 Task: Check the sale-to-list ratio of master bedroom in the last 1 year.
Action: Mouse moved to (816, 187)
Screenshot: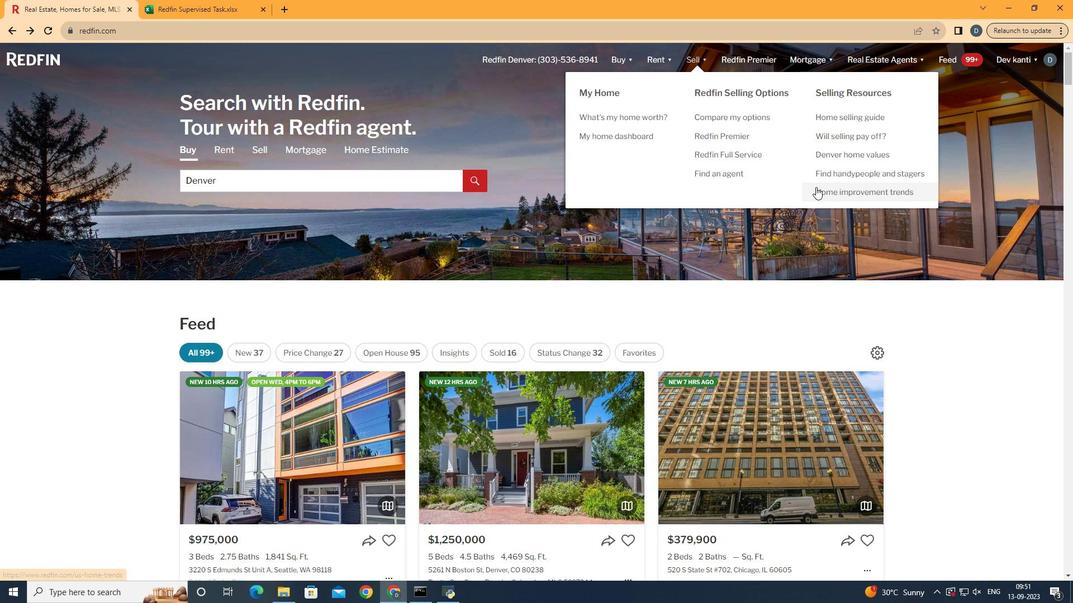 
Action: Mouse pressed left at (816, 187)
Screenshot: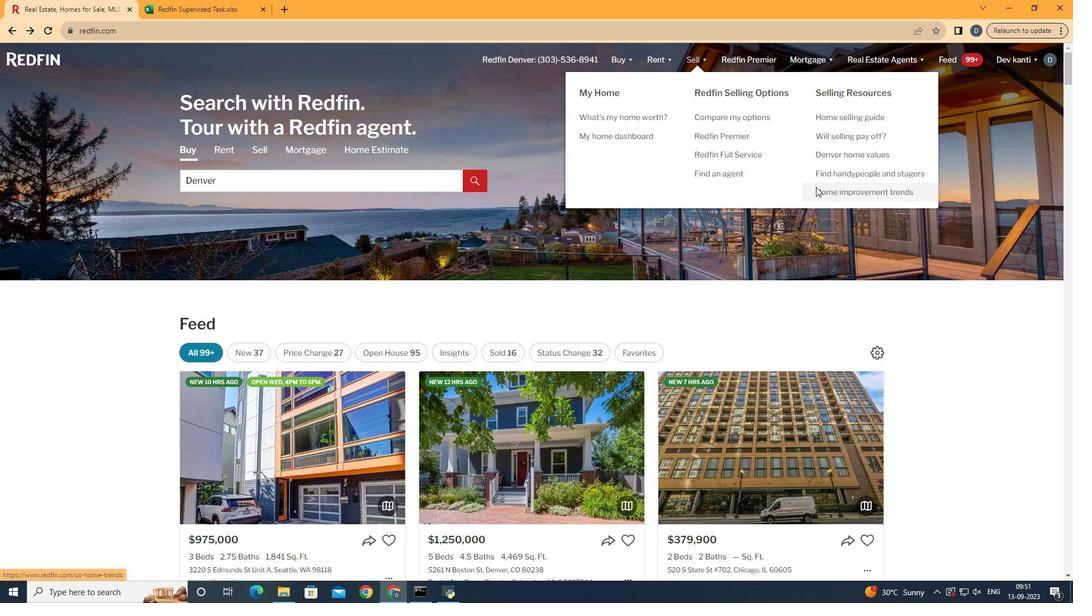 
Action: Mouse moved to (270, 209)
Screenshot: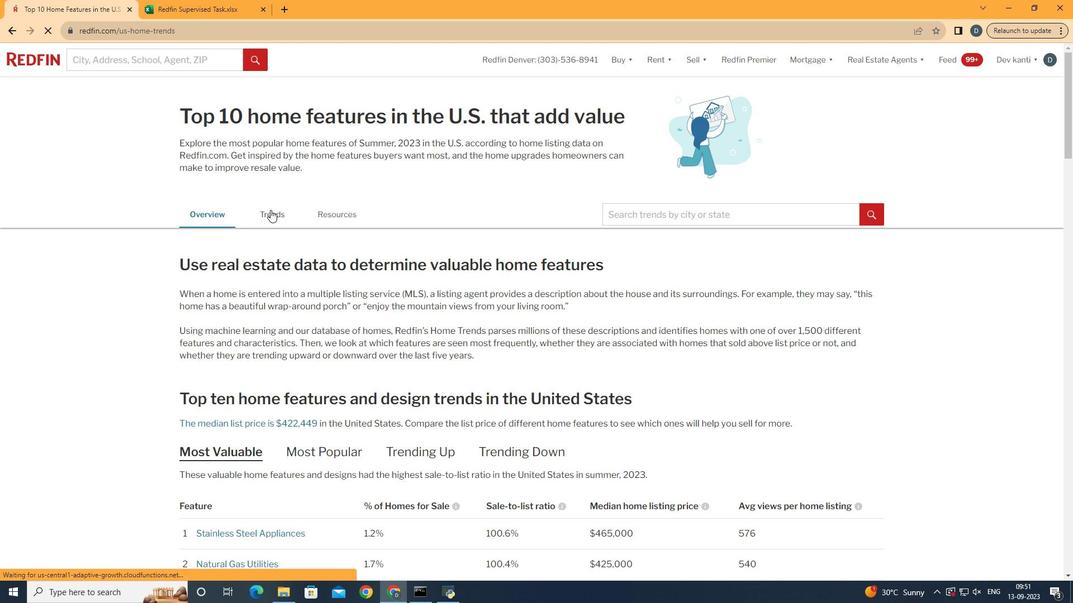 
Action: Mouse pressed left at (270, 209)
Screenshot: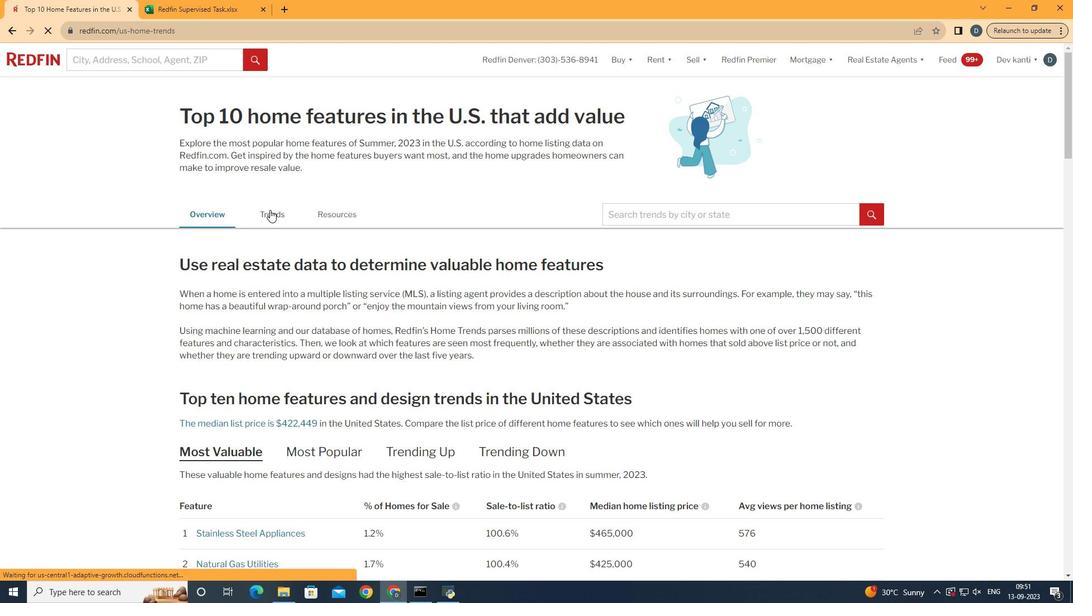 
Action: Mouse moved to (269, 210)
Screenshot: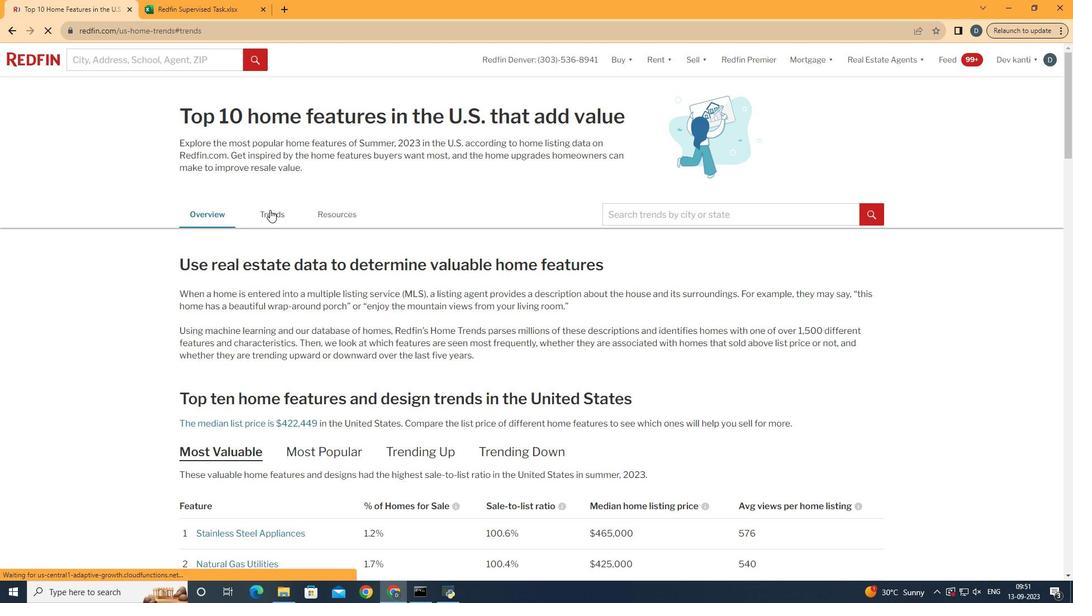
Action: Mouse scrolled (269, 209) with delta (0, 0)
Screenshot: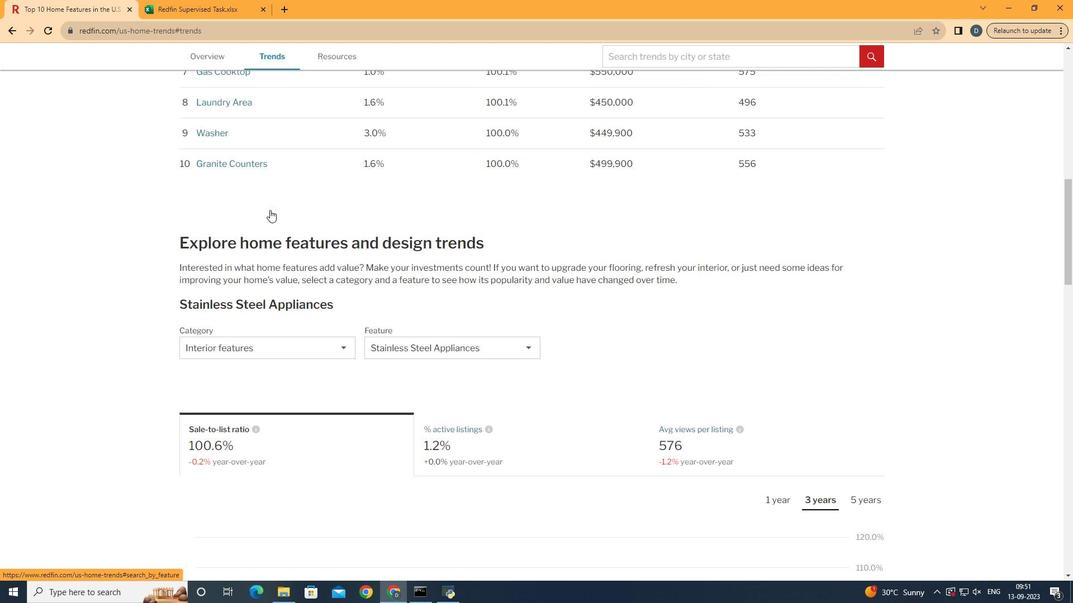 
Action: Mouse scrolled (269, 209) with delta (0, 0)
Screenshot: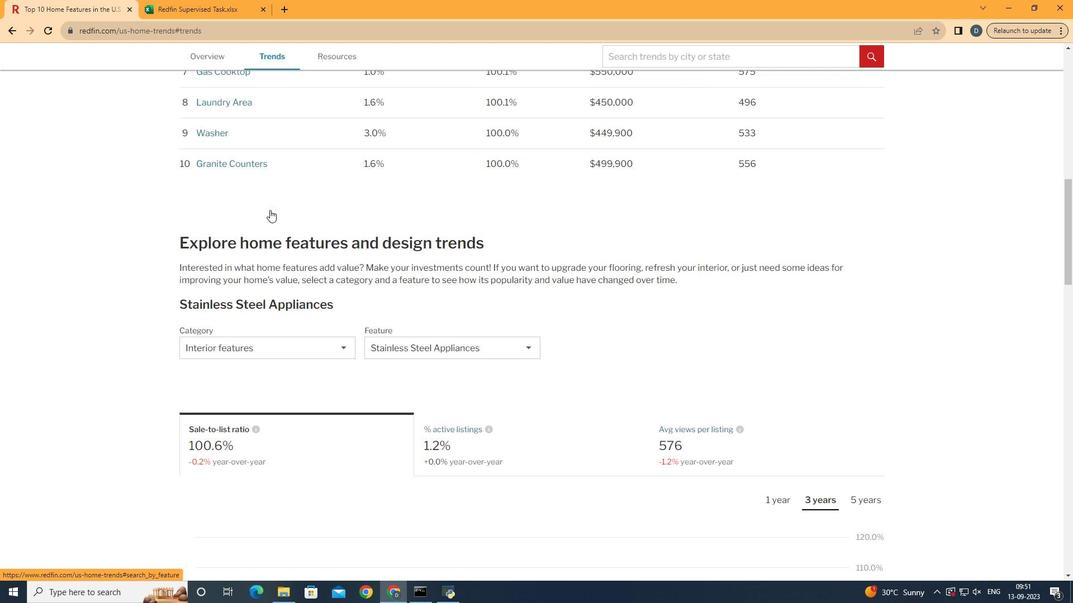 
Action: Mouse scrolled (269, 209) with delta (0, 0)
Screenshot: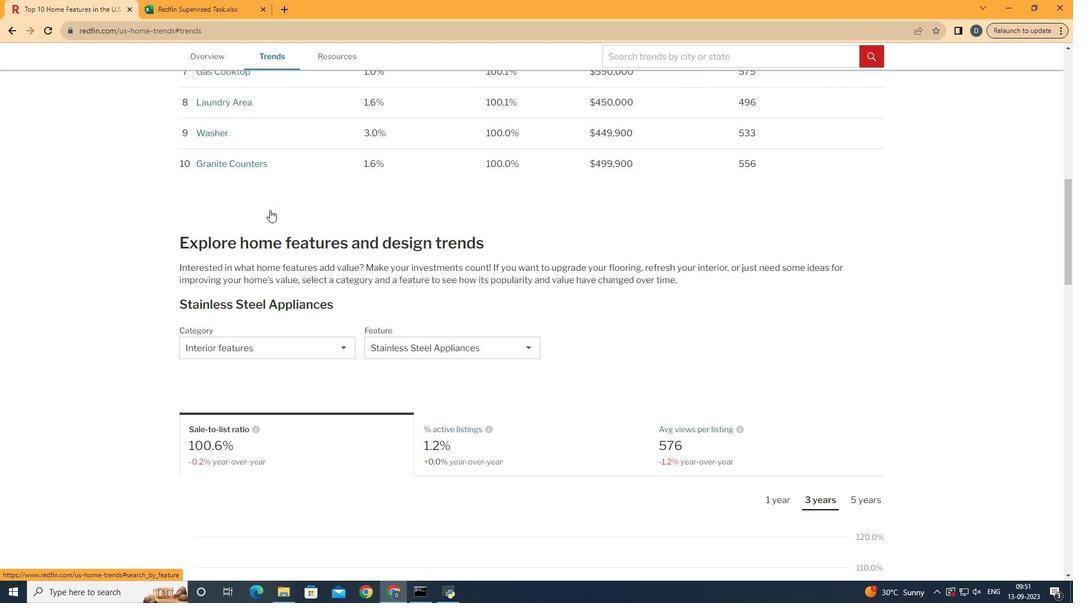 
Action: Mouse scrolled (269, 209) with delta (0, 0)
Screenshot: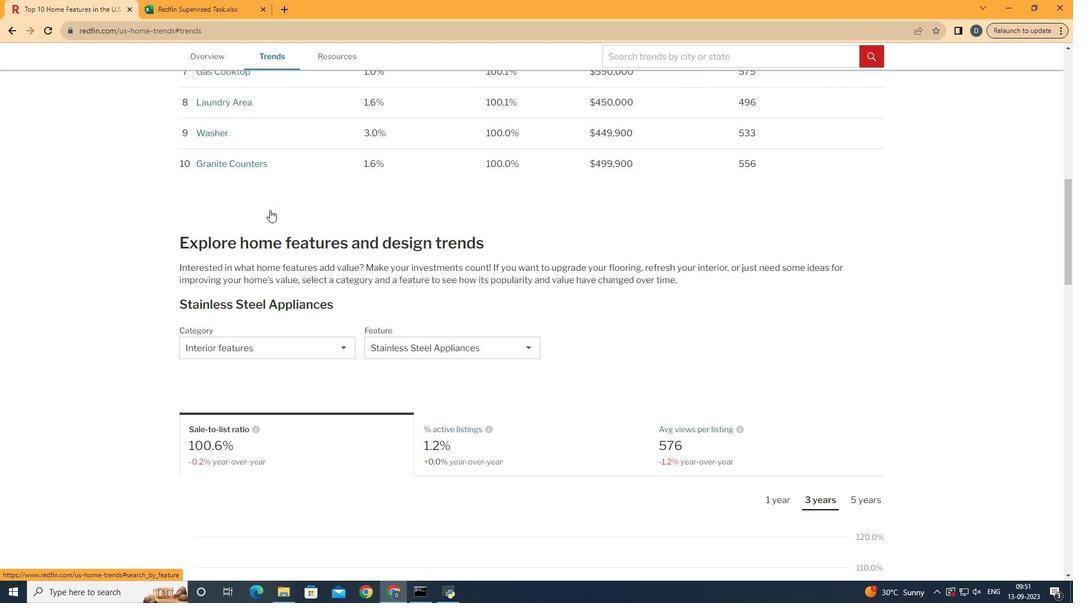 
Action: Mouse scrolled (269, 209) with delta (0, 0)
Screenshot: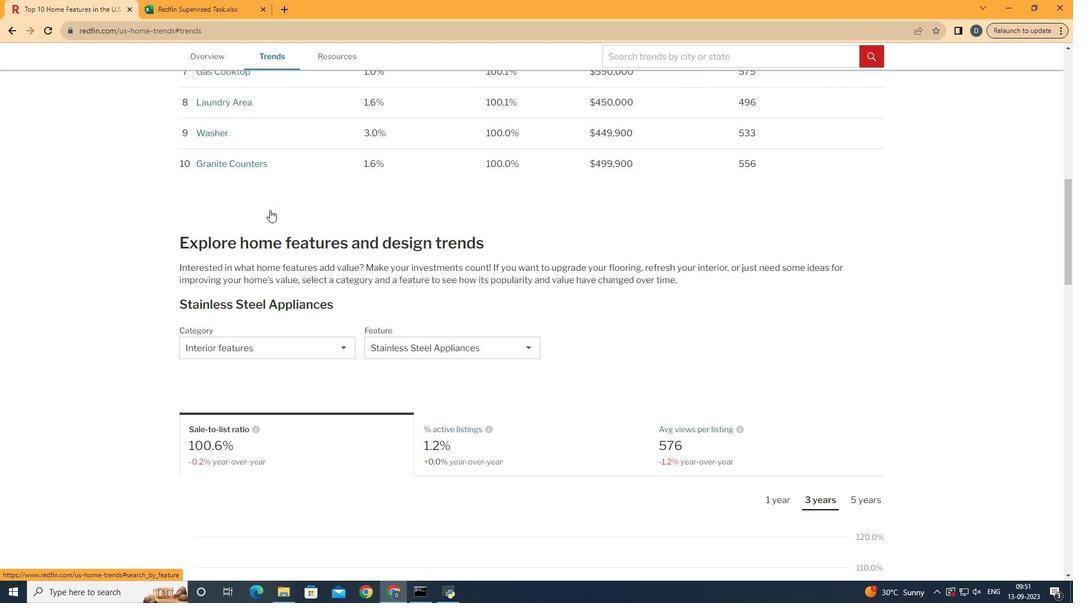 
Action: Mouse moved to (269, 210)
Screenshot: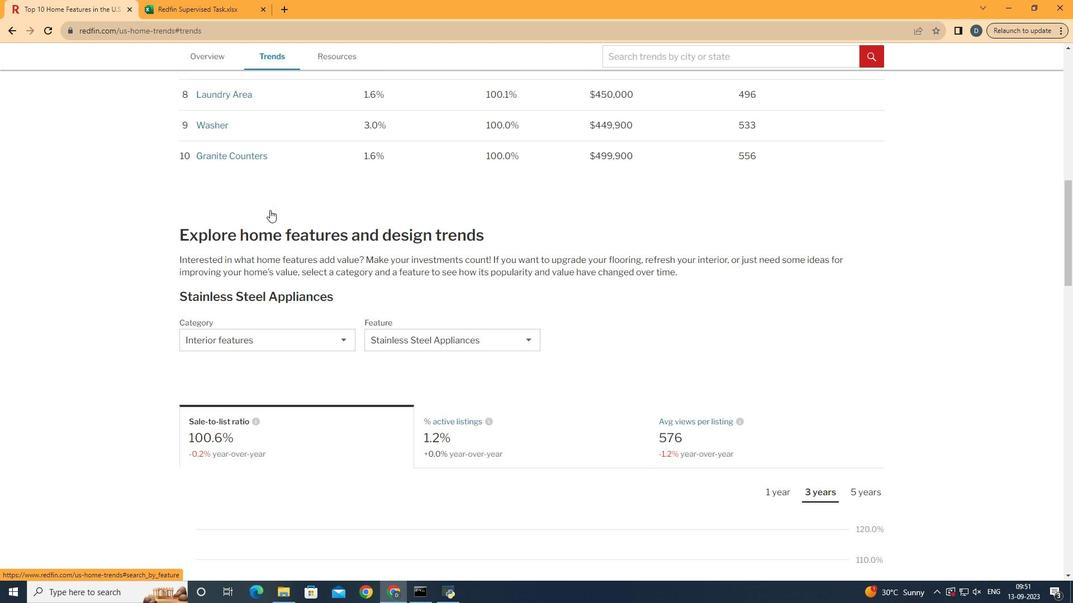 
Action: Mouse scrolled (269, 209) with delta (0, 0)
Screenshot: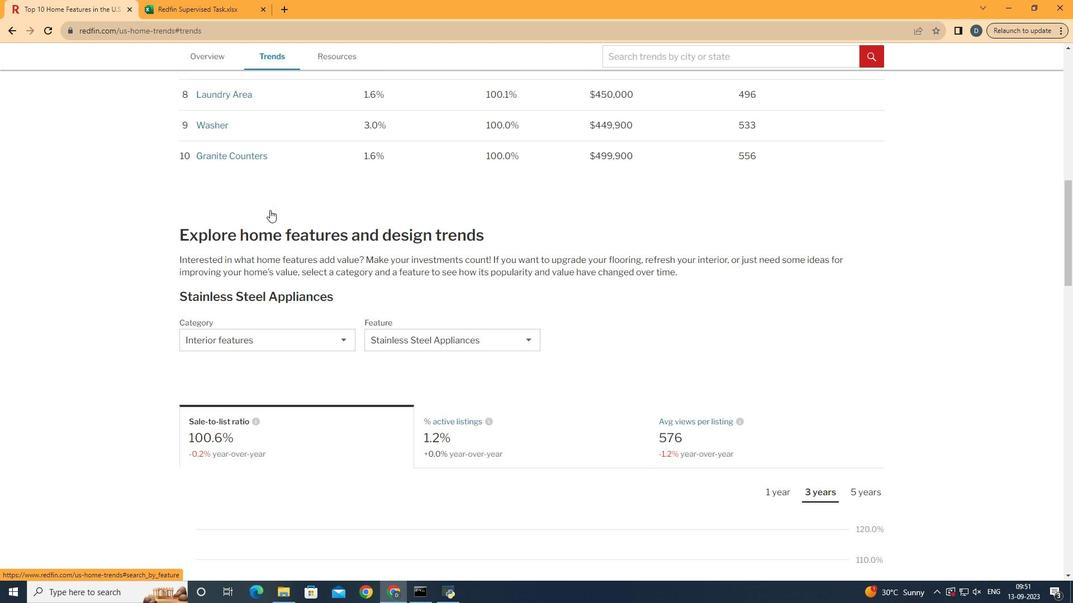 
Action: Mouse scrolled (269, 209) with delta (0, 0)
Screenshot: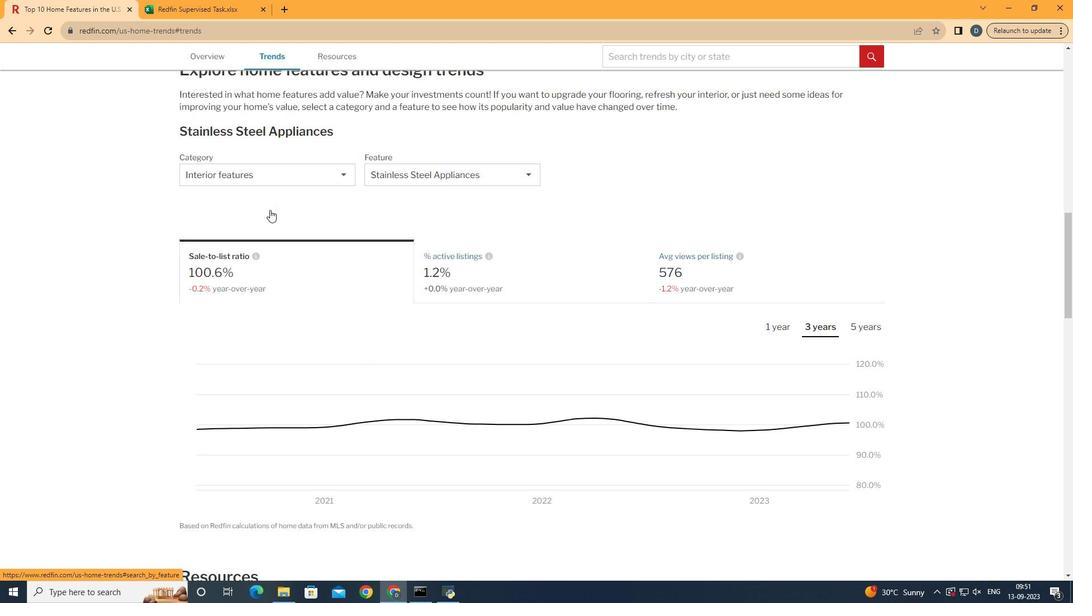 
Action: Mouse scrolled (269, 209) with delta (0, 0)
Screenshot: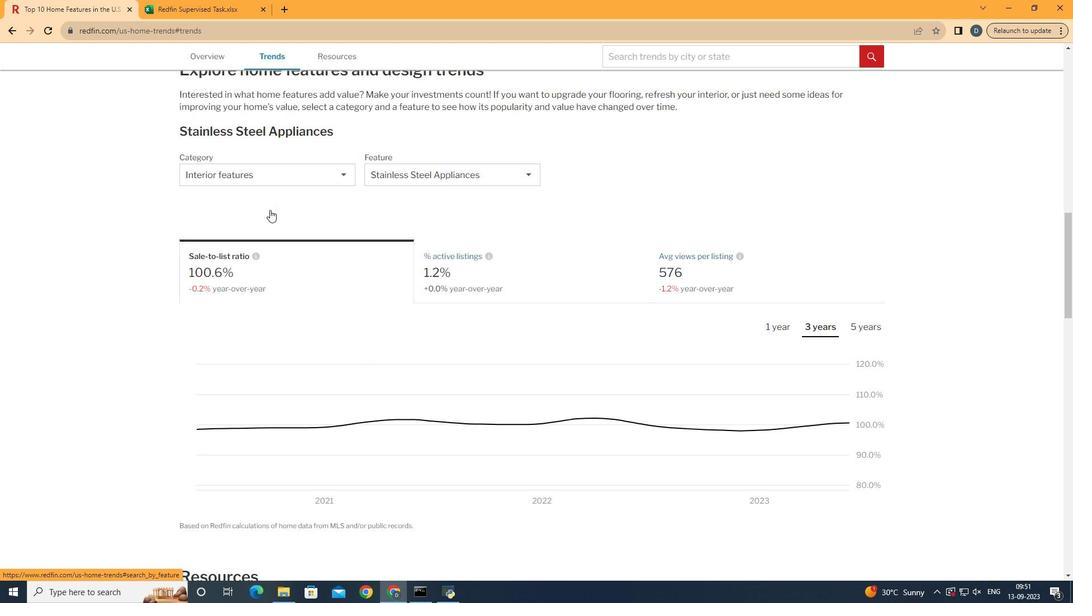
Action: Mouse scrolled (269, 209) with delta (0, 0)
Screenshot: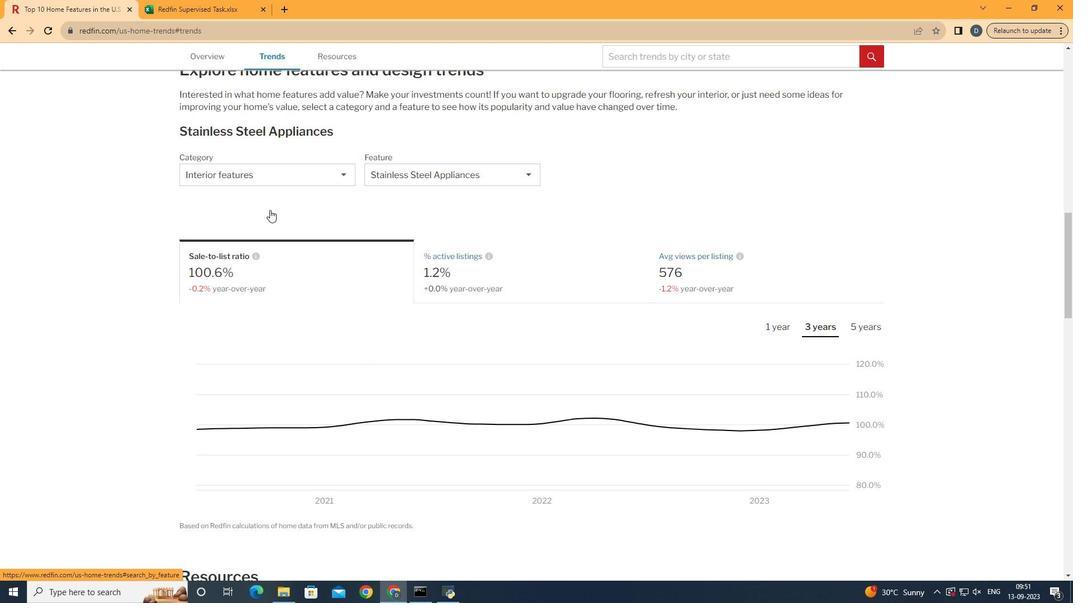 
Action: Mouse moved to (298, 179)
Screenshot: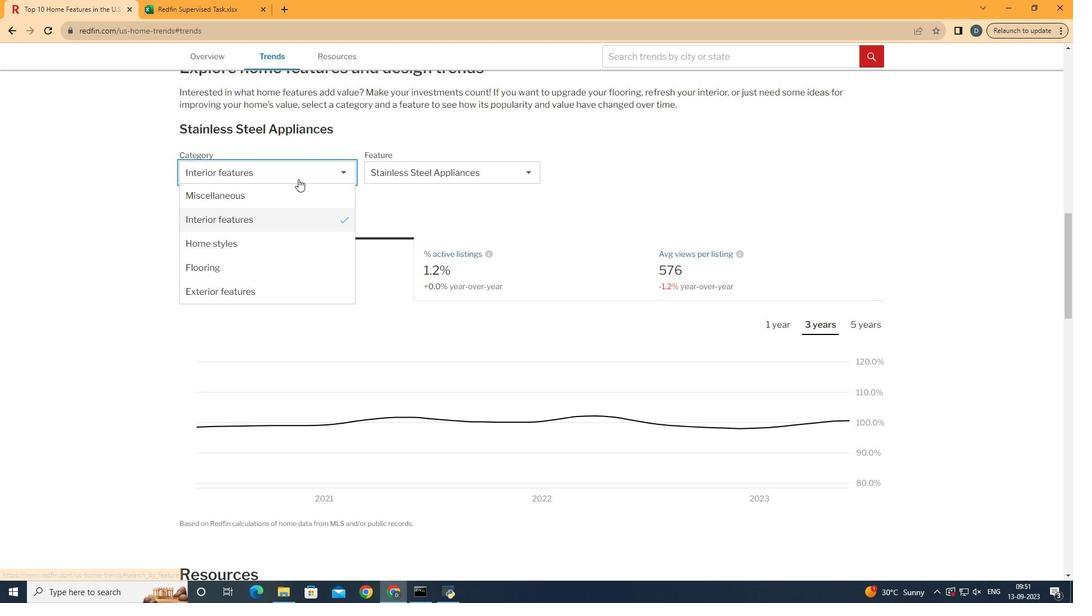 
Action: Mouse pressed left at (298, 179)
Screenshot: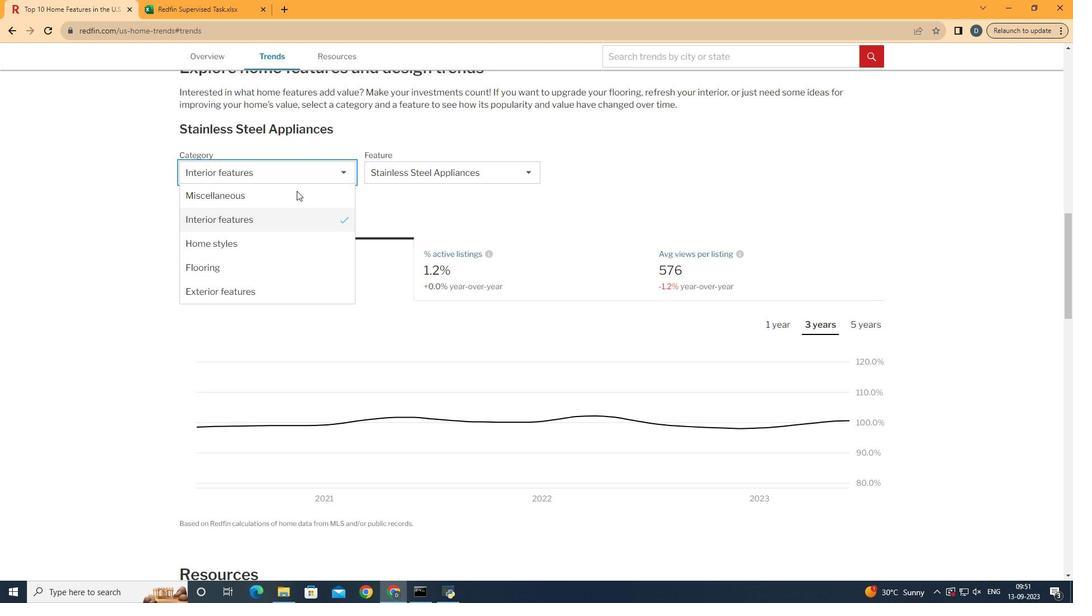 
Action: Mouse moved to (289, 221)
Screenshot: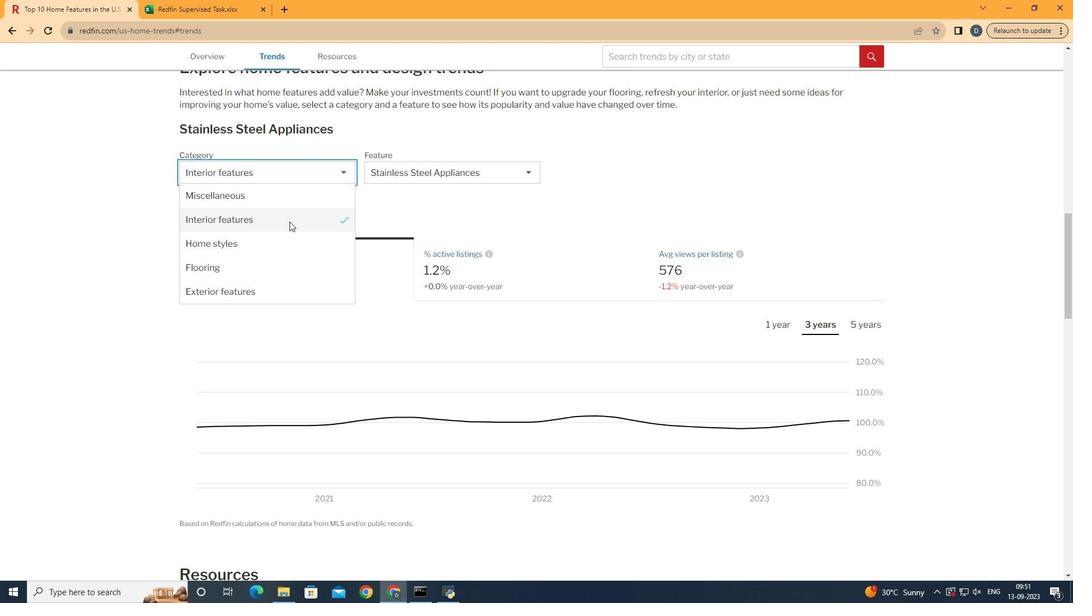 
Action: Mouse pressed left at (289, 221)
Screenshot: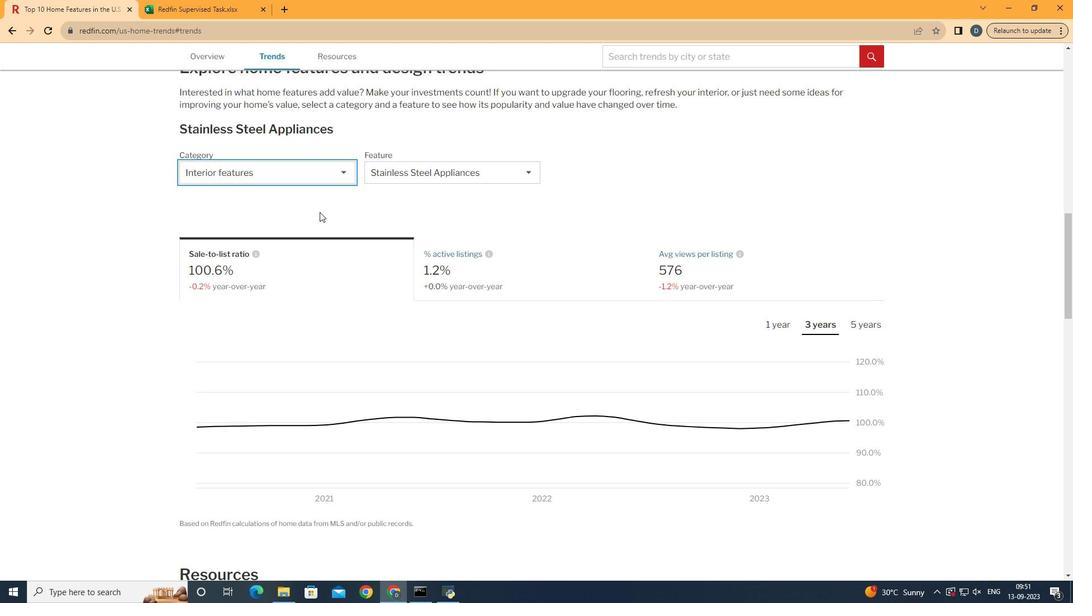 
Action: Mouse moved to (411, 174)
Screenshot: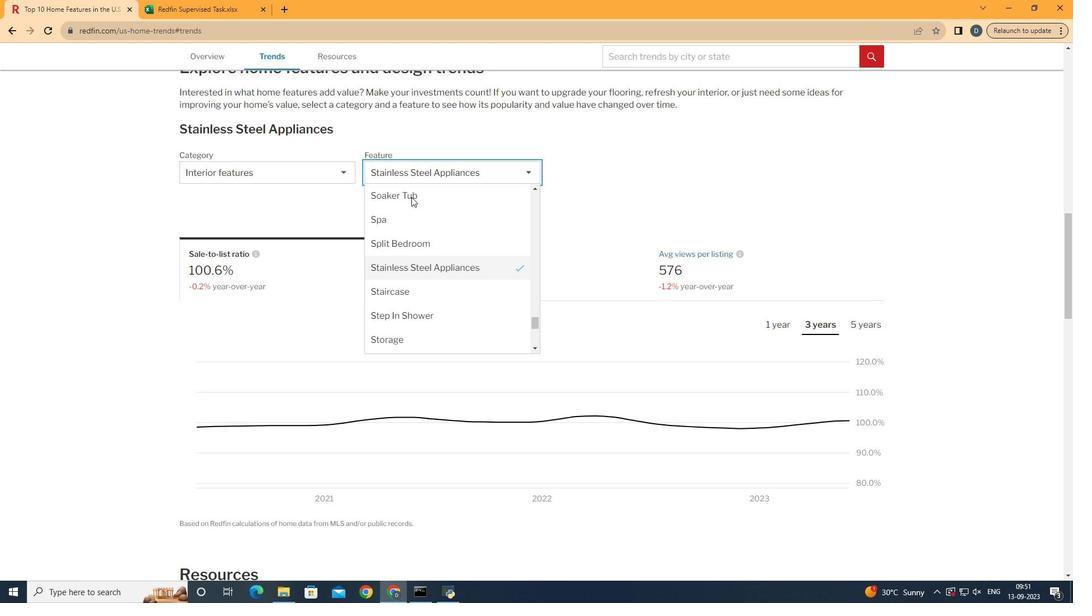 
Action: Mouse pressed left at (411, 174)
Screenshot: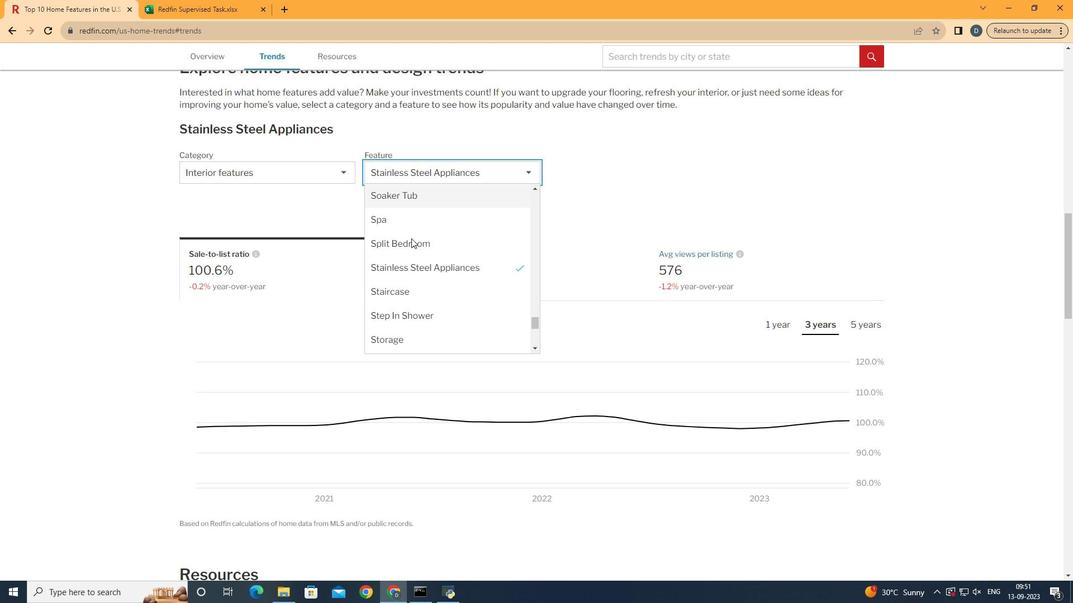 
Action: Mouse moved to (411, 304)
Screenshot: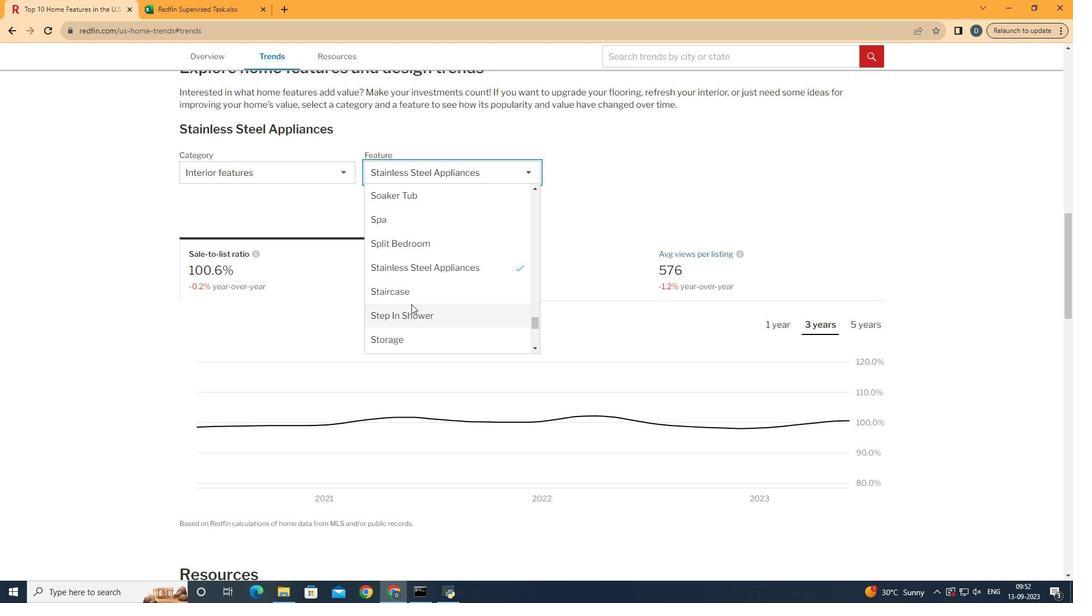 
Action: Mouse scrolled (411, 305) with delta (0, 0)
Screenshot: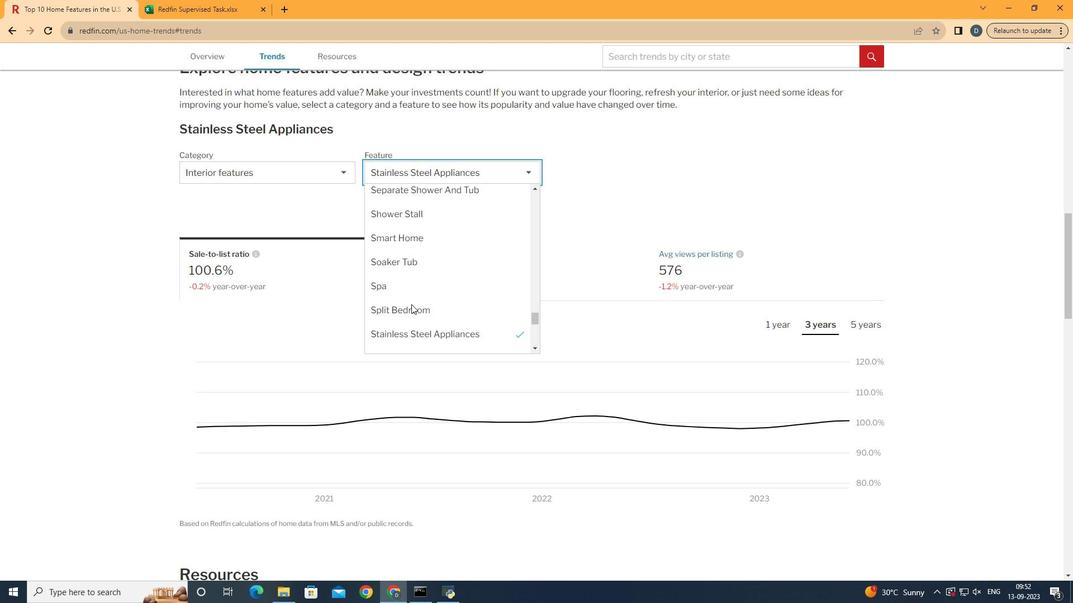 
Action: Mouse scrolled (411, 305) with delta (0, 0)
Screenshot: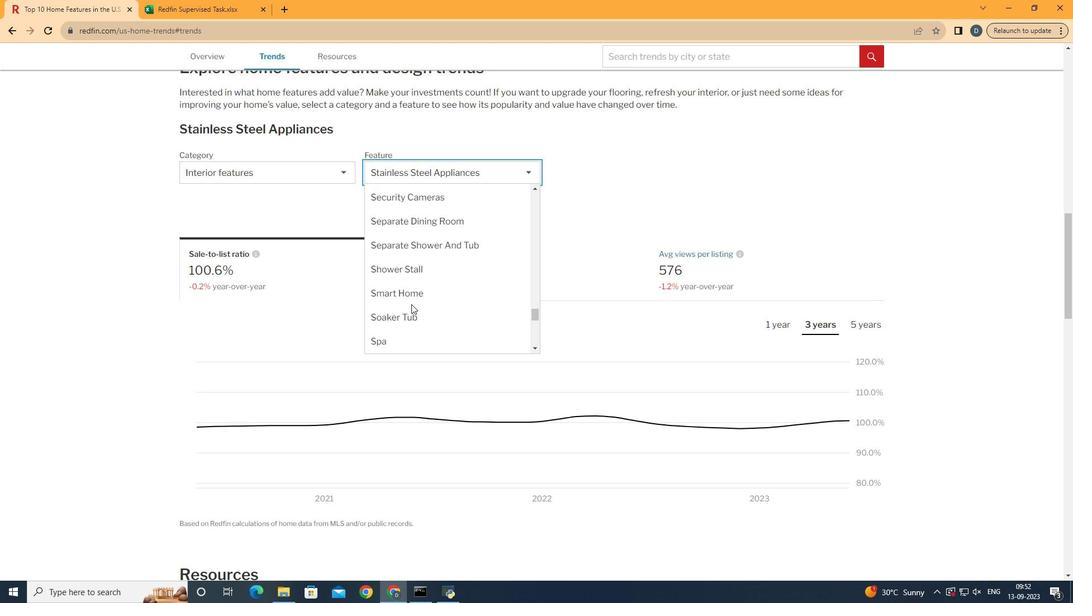 
Action: Mouse scrolled (411, 305) with delta (0, 0)
Screenshot: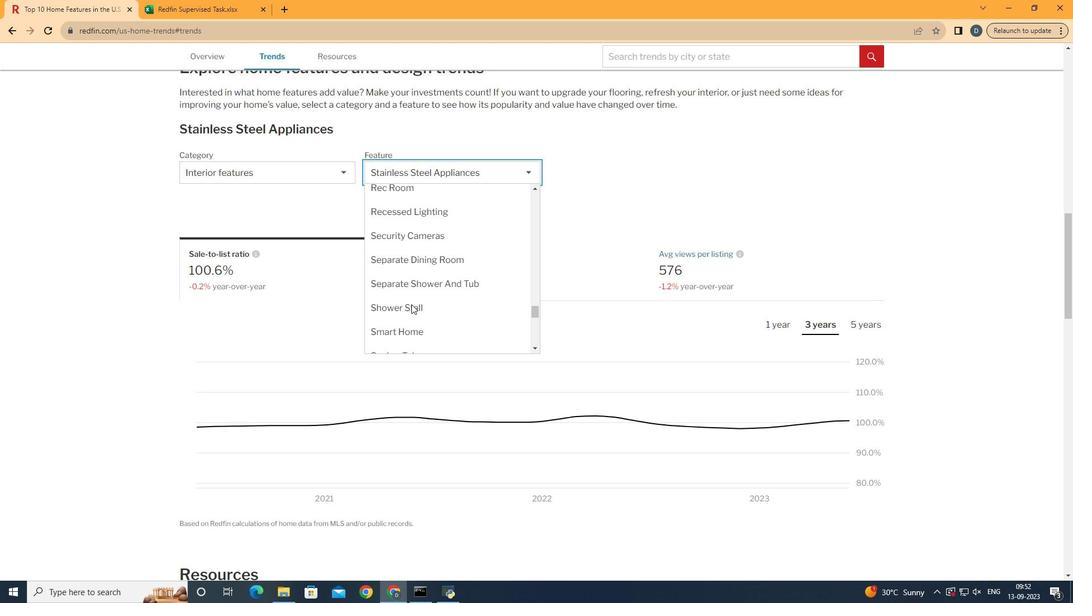 
Action: Mouse moved to (447, 259)
Screenshot: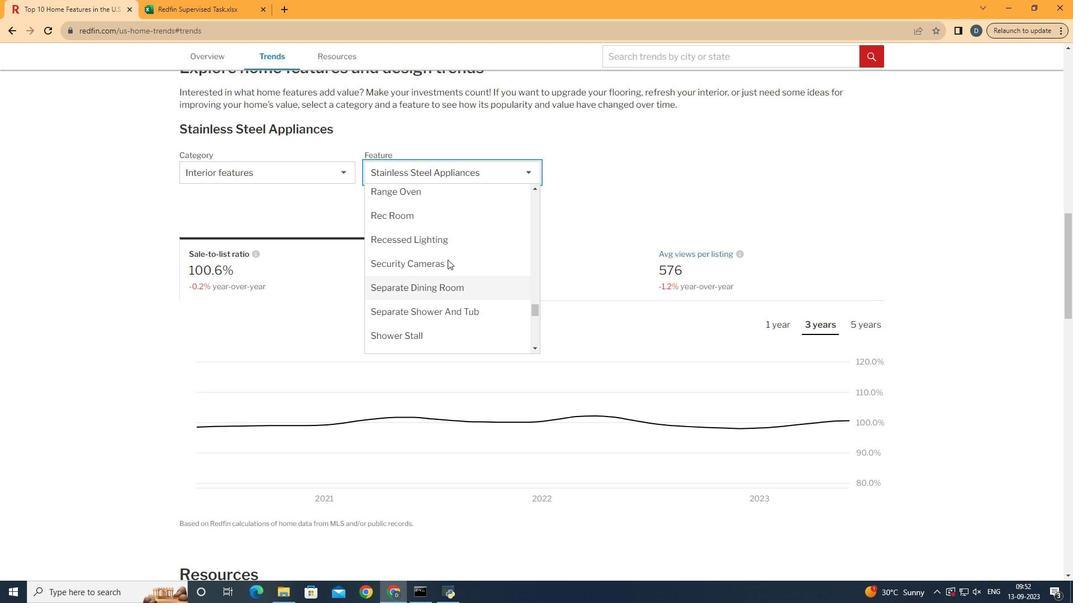 
Action: Mouse scrolled (447, 260) with delta (0, 0)
Screenshot: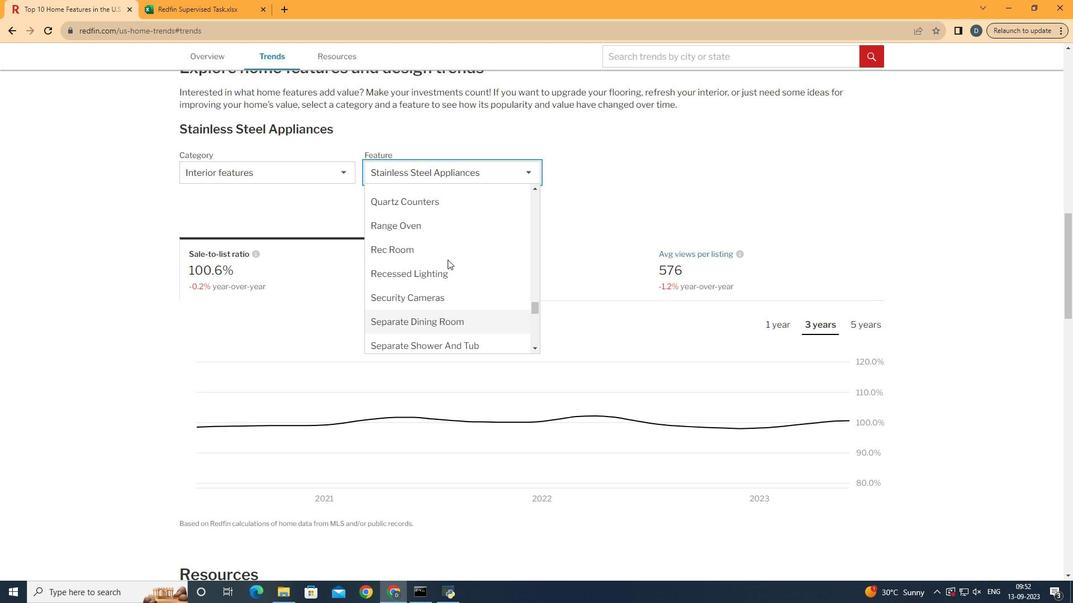 
Action: Mouse scrolled (447, 260) with delta (0, 0)
Screenshot: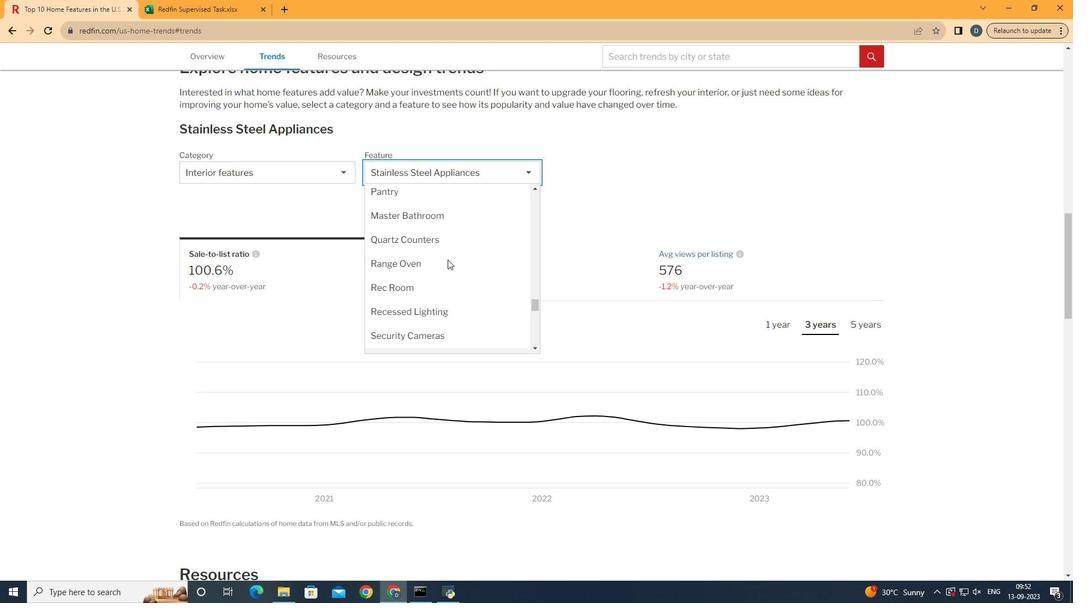 
Action: Mouse moved to (457, 243)
Screenshot: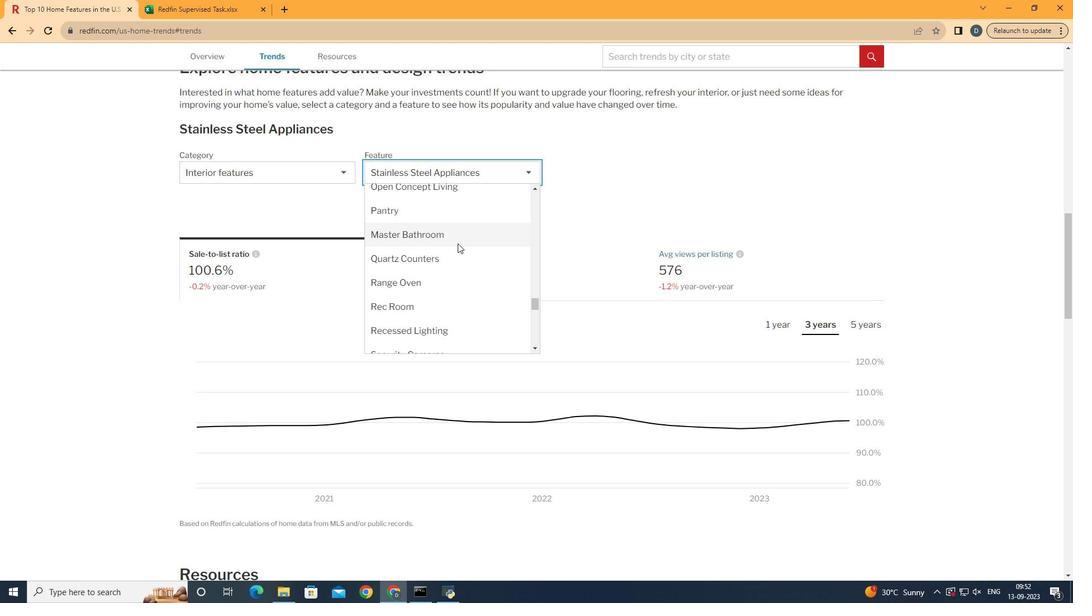 
Action: Mouse pressed left at (457, 243)
Screenshot: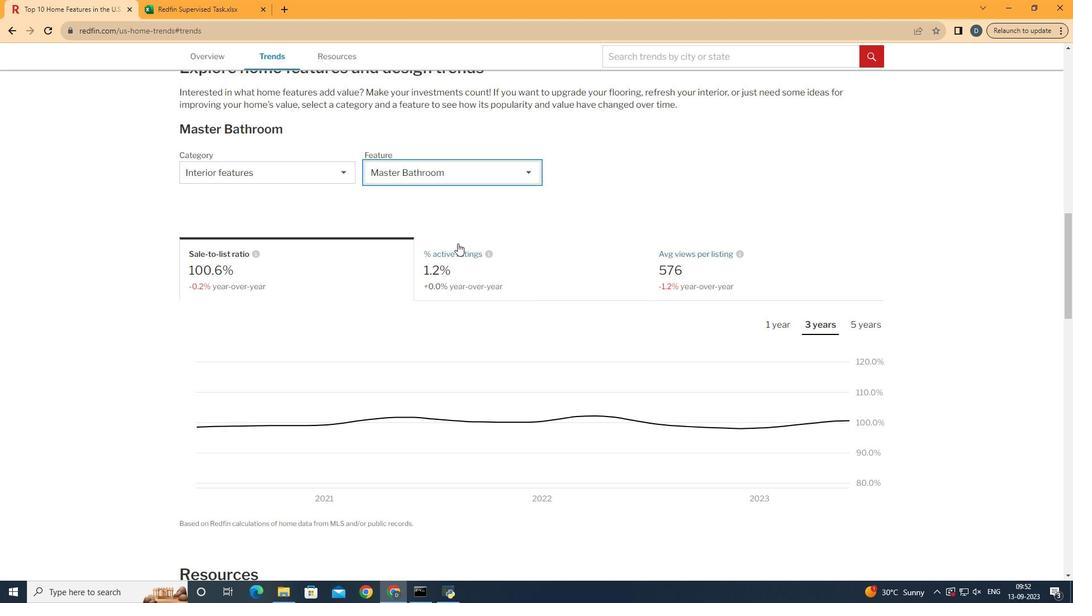 
Action: Mouse moved to (378, 268)
Screenshot: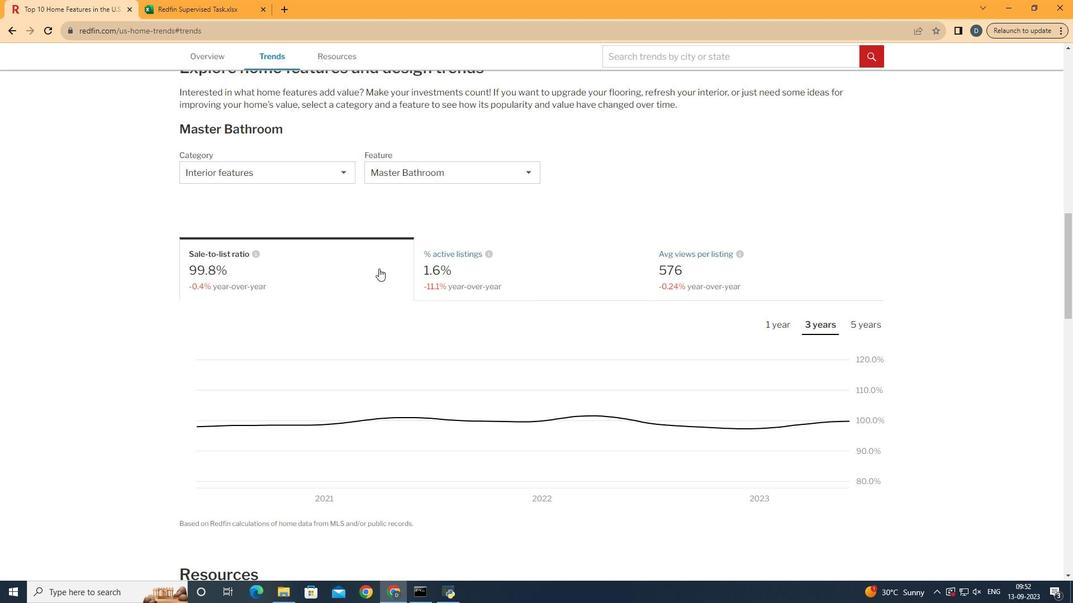 
Action: Mouse pressed left at (378, 268)
Screenshot: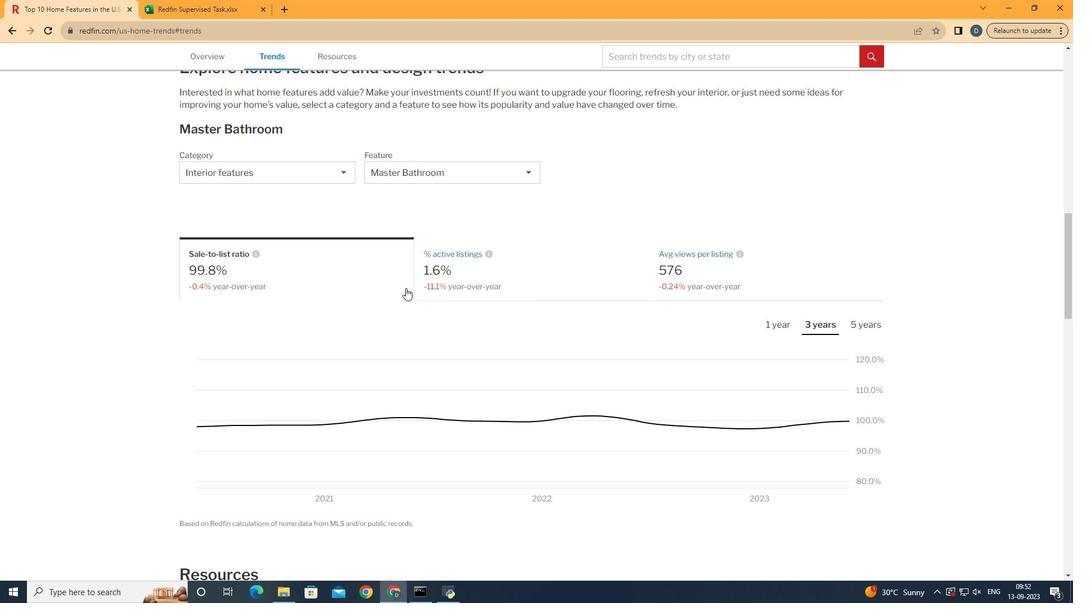
Action: Mouse moved to (771, 319)
Screenshot: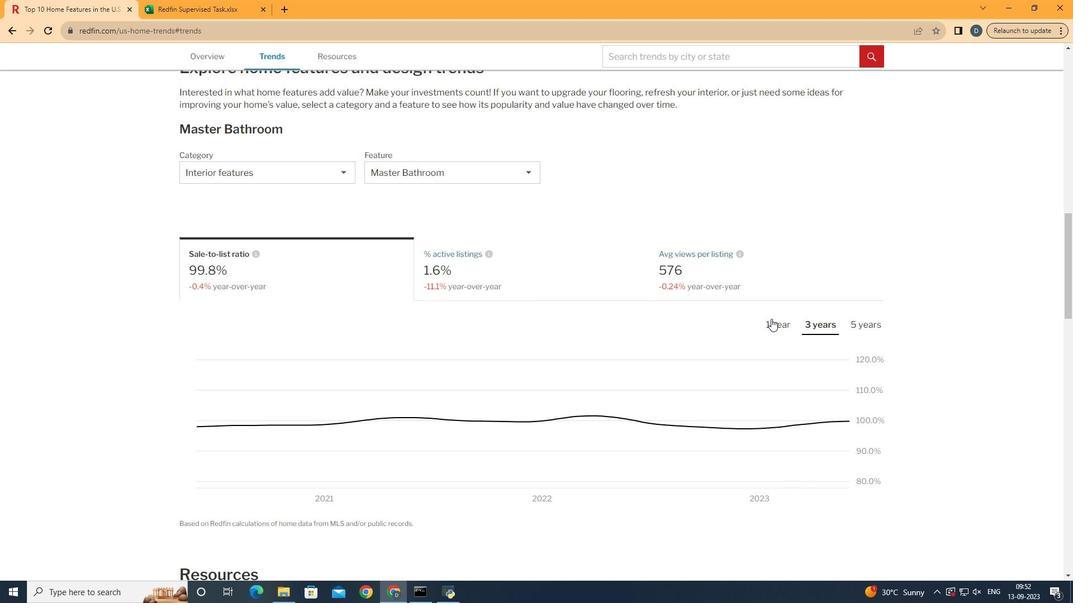 
Action: Mouse pressed left at (771, 319)
Screenshot: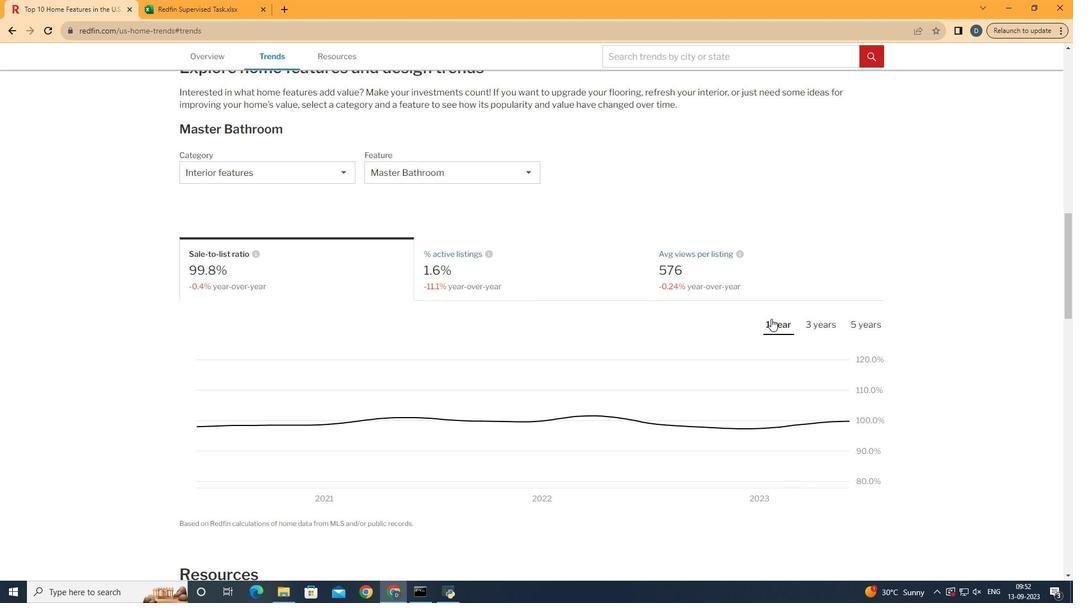 
Action: Mouse moved to (877, 472)
Screenshot: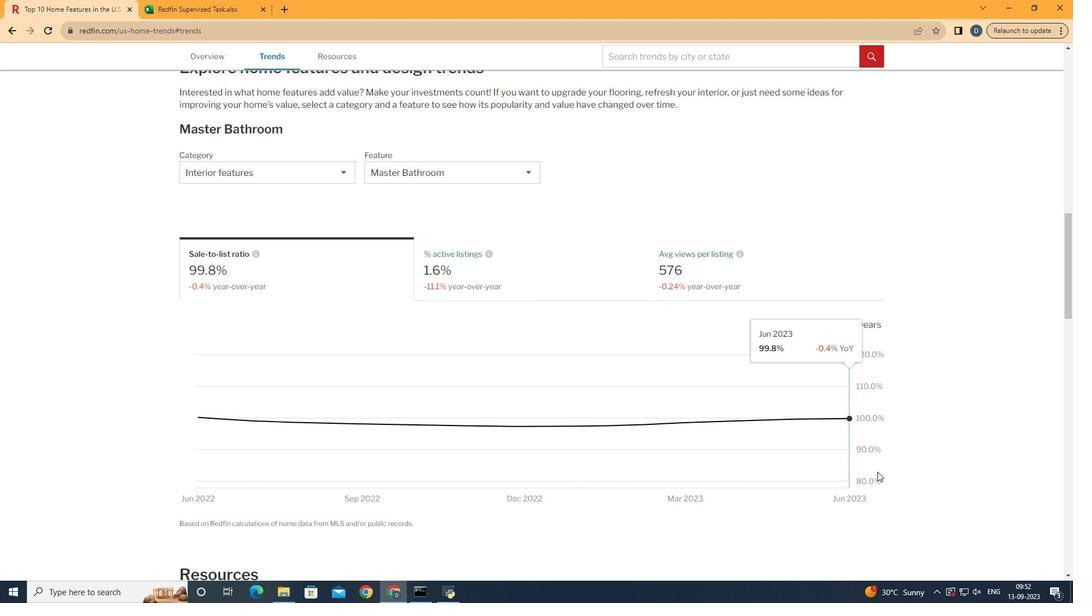 
